 Task: Enable public transport information for Gig Harbor, Washington, United States.
Action: Mouse pressed left at (306, 115)
Screenshot: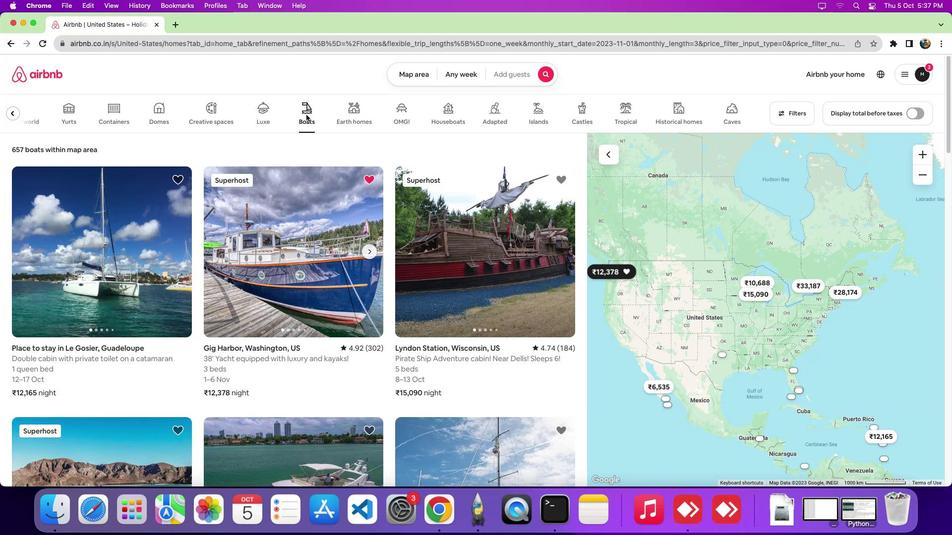 
Action: Mouse moved to (305, 242)
Screenshot: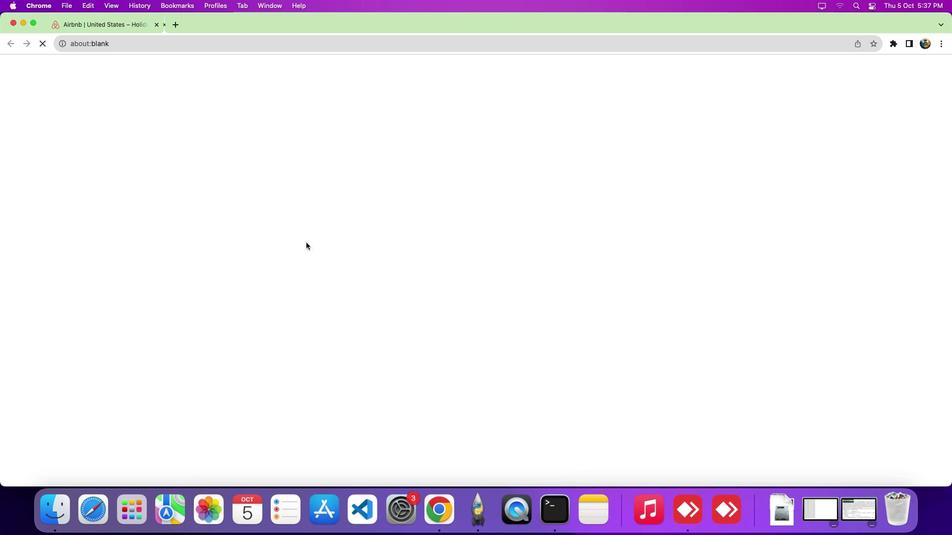 
Action: Mouse pressed left at (305, 242)
Screenshot: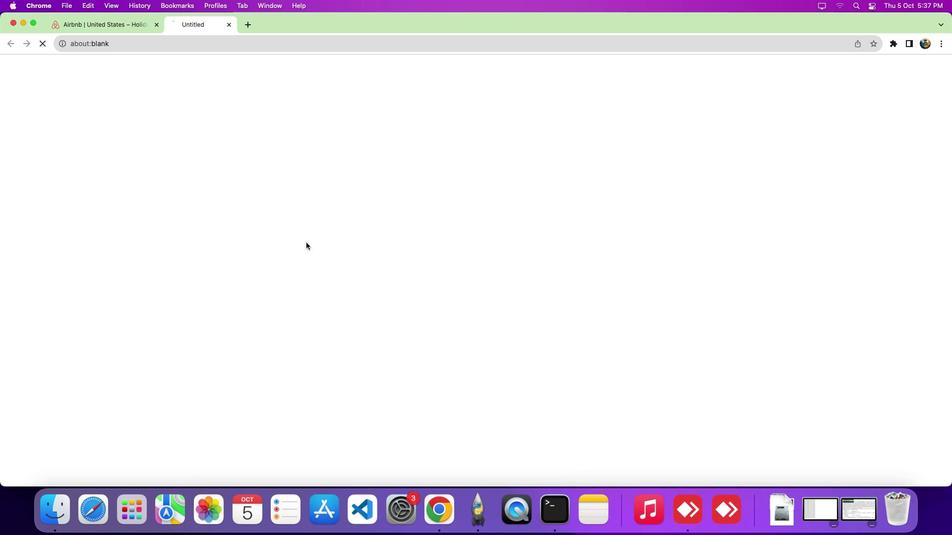 
Action: Mouse moved to (490, 223)
Screenshot: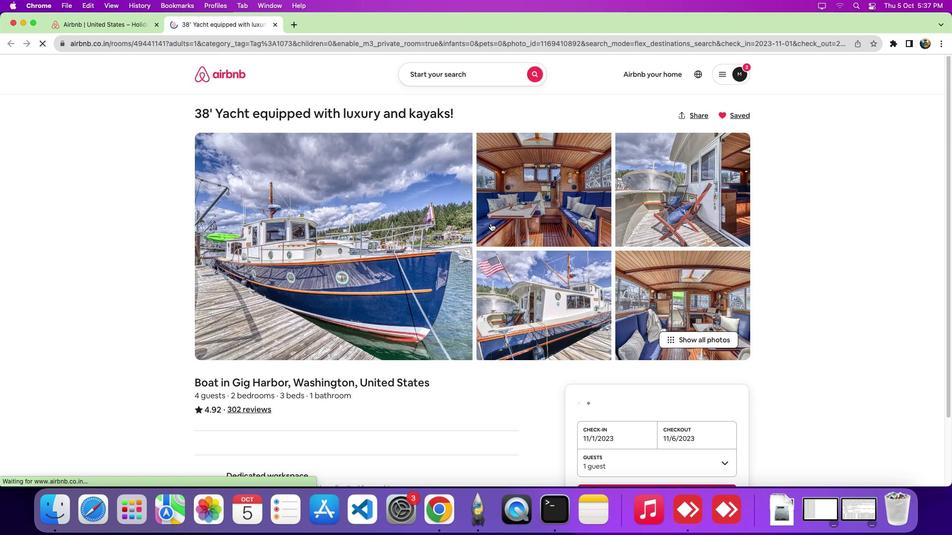 
Action: Mouse scrolled (490, 223) with delta (0, 0)
Screenshot: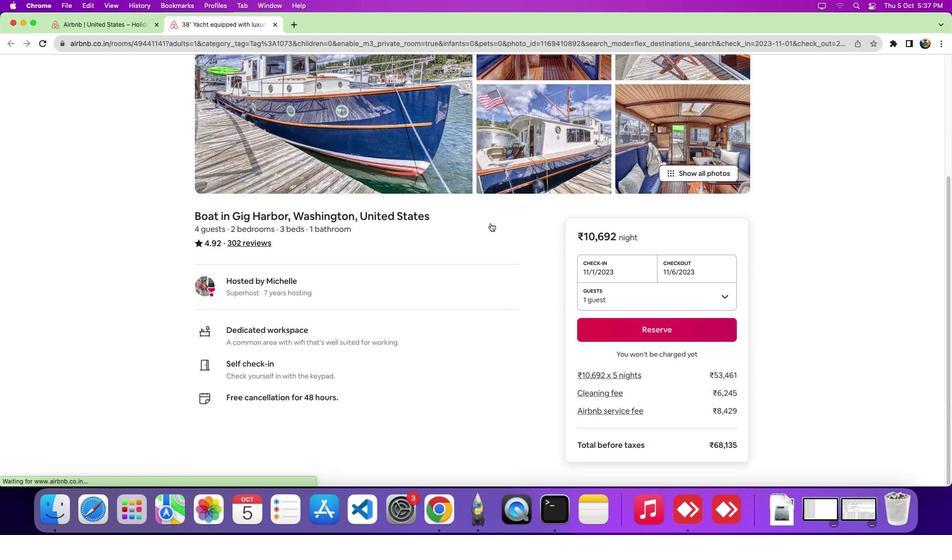 
Action: Mouse scrolled (490, 223) with delta (0, 0)
Screenshot: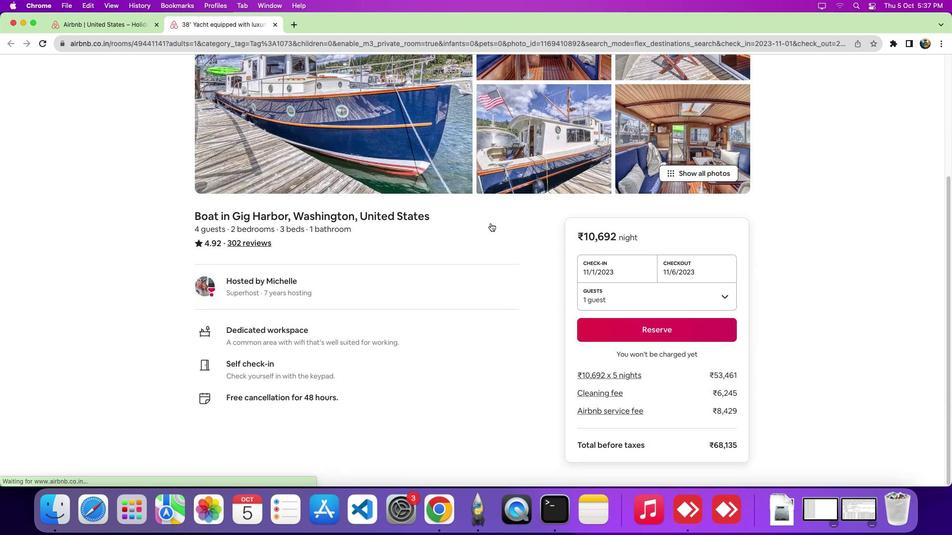 
Action: Mouse scrolled (490, 223) with delta (0, -4)
Screenshot: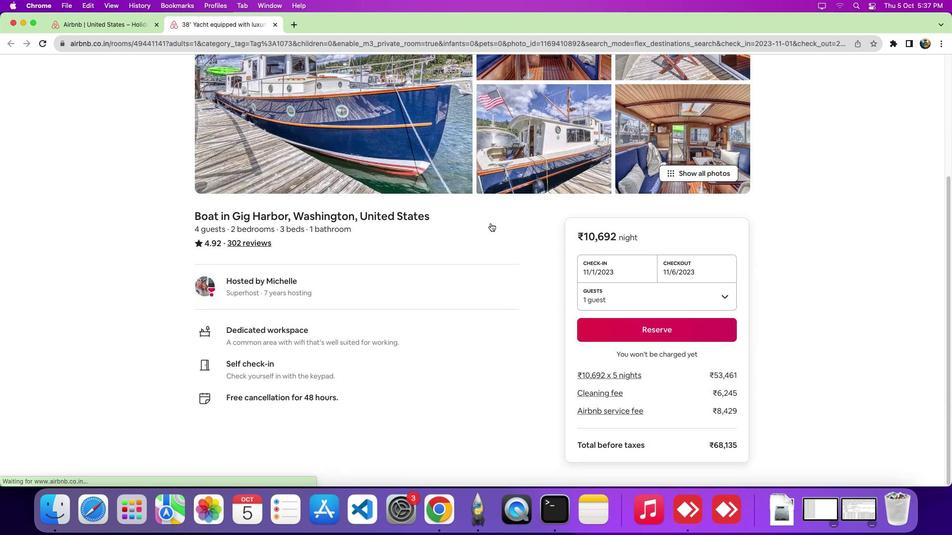 
Action: Mouse scrolled (490, 223) with delta (0, -6)
Screenshot: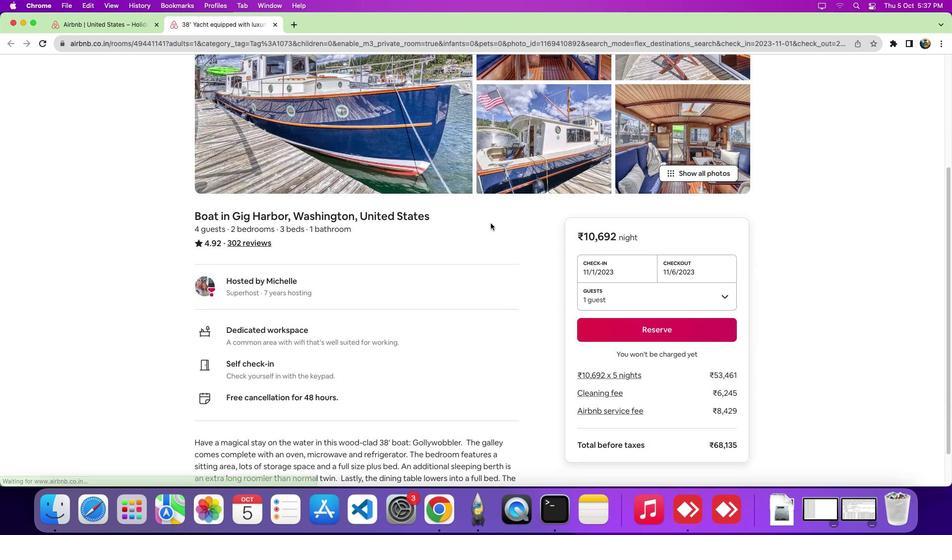 
Action: Mouse scrolled (490, 223) with delta (0, -7)
Screenshot: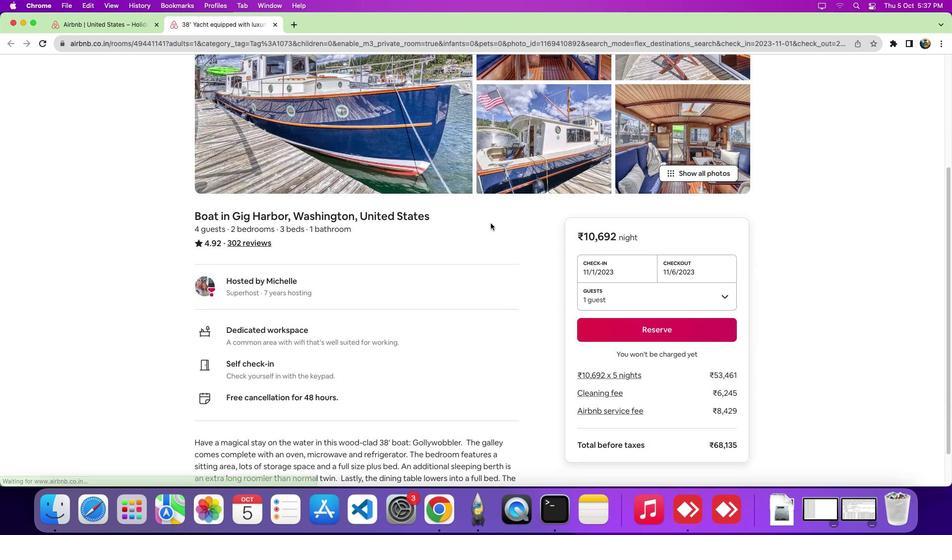 
Action: Mouse scrolled (490, 223) with delta (0, 0)
Screenshot: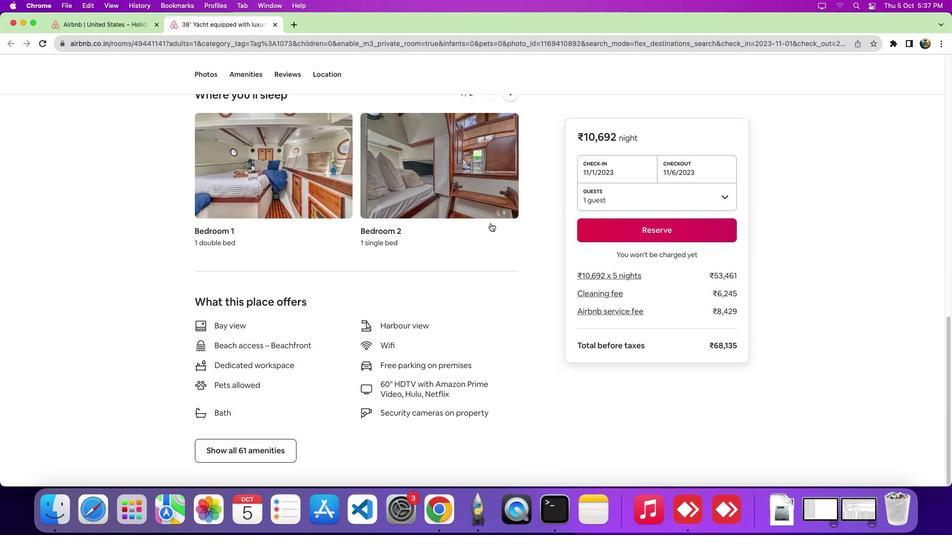 
Action: Mouse scrolled (490, 223) with delta (0, 0)
Screenshot: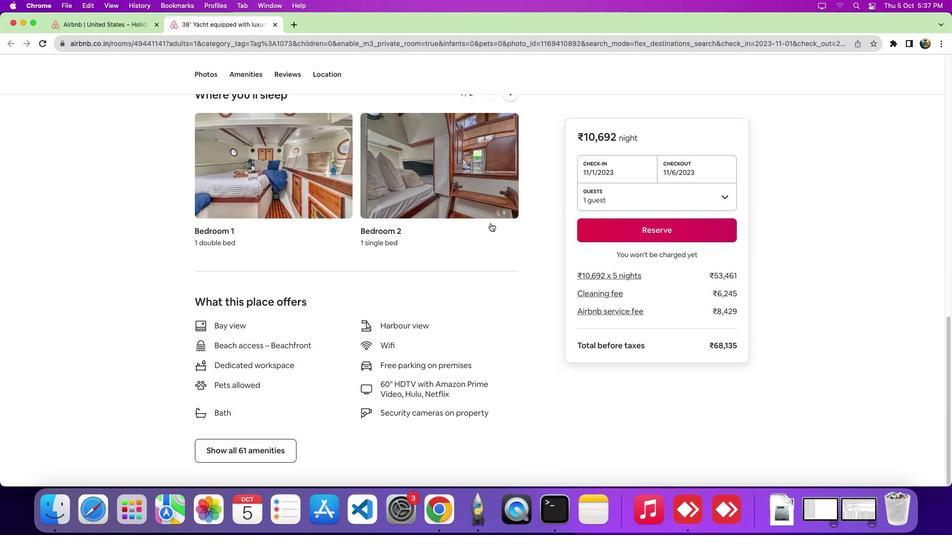 
Action: Mouse scrolled (490, 223) with delta (0, -4)
Screenshot: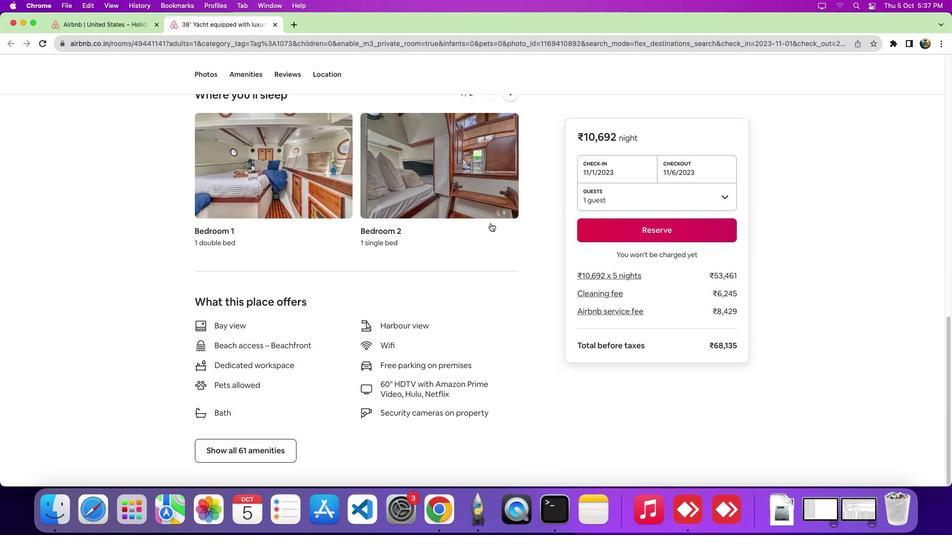 
Action: Mouse scrolled (490, 223) with delta (0, -6)
Screenshot: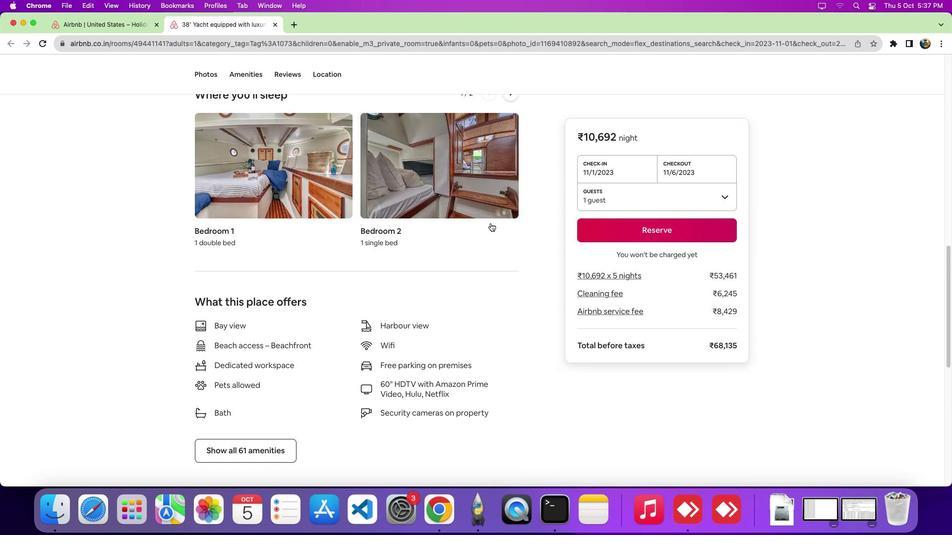 
Action: Mouse scrolled (490, 223) with delta (0, -7)
Screenshot: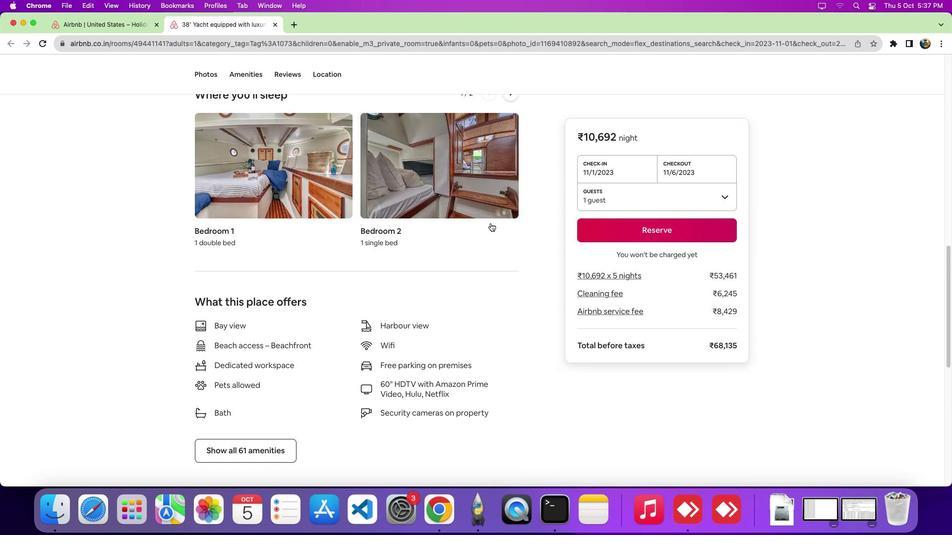 
Action: Mouse moved to (318, 74)
Screenshot: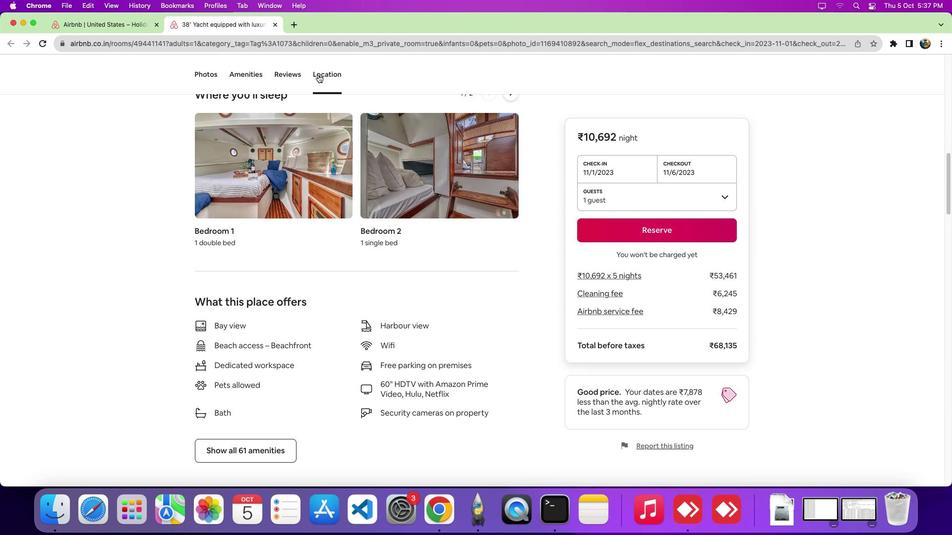 
Action: Mouse pressed left at (318, 74)
Screenshot: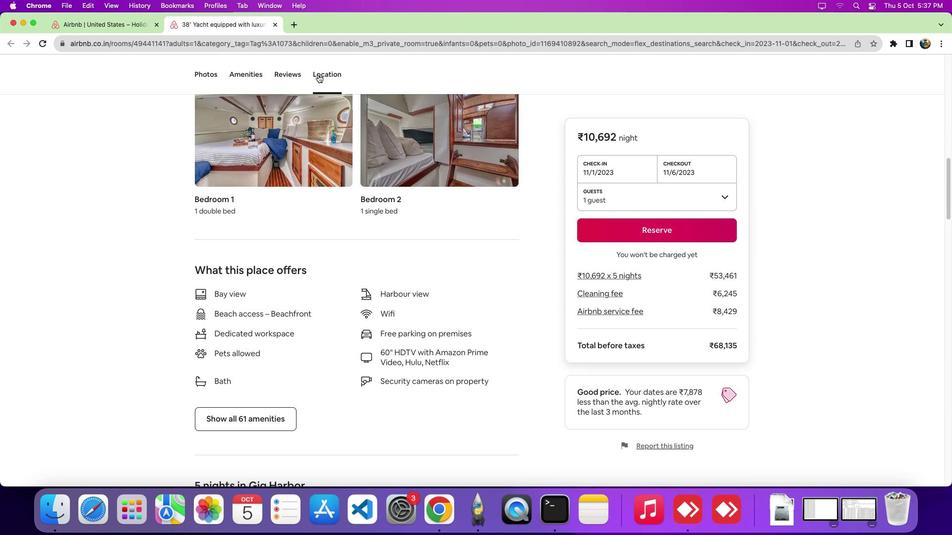 
Action: Mouse moved to (641, 167)
Screenshot: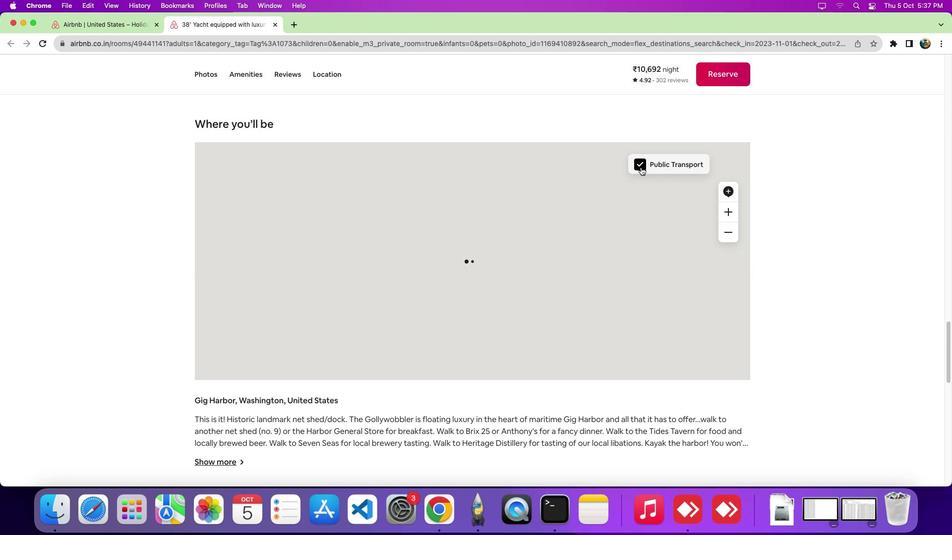 
Action: Mouse pressed left at (641, 167)
Screenshot: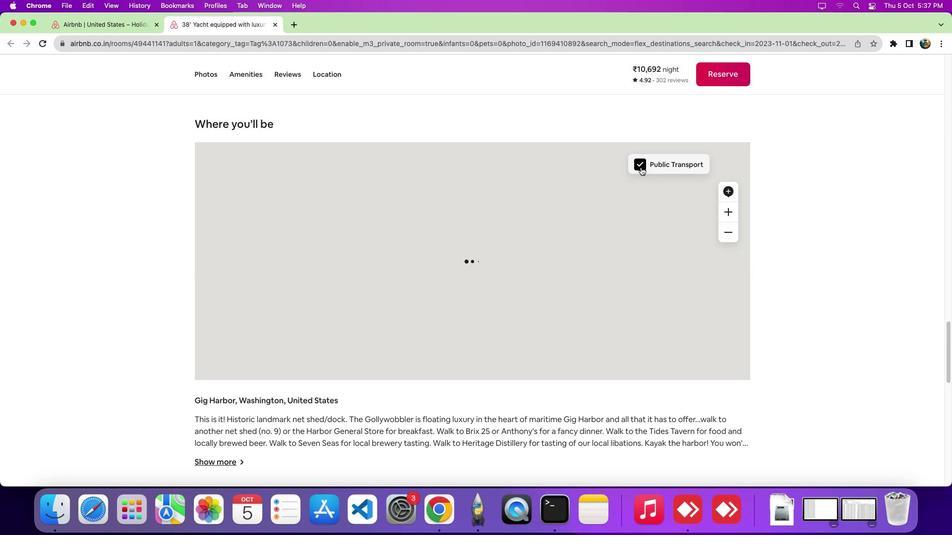 
